 Task: Design dashboard page for real time insights into inventory levels.
Action: Mouse moved to (316, 58)
Screenshot: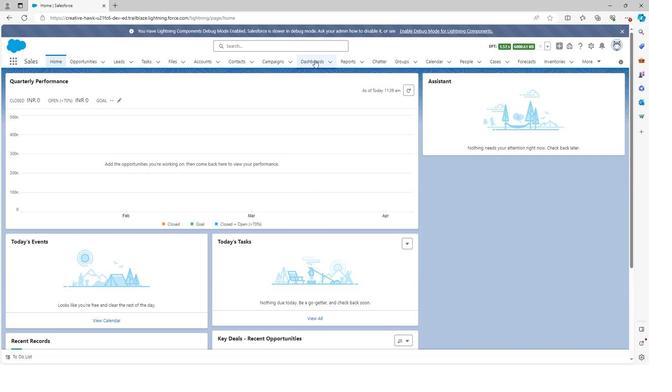 
Action: Mouse pressed left at (316, 58)
Screenshot: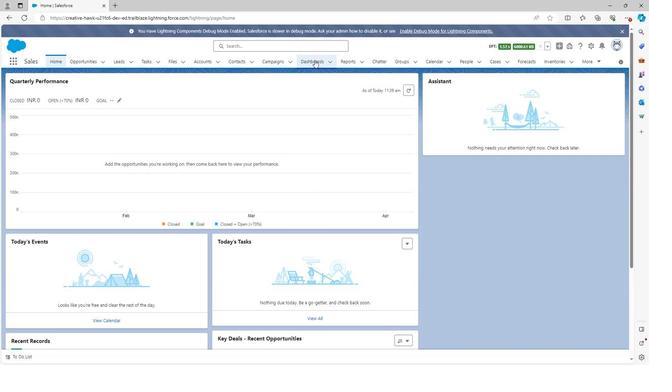 
Action: Mouse moved to (592, 85)
Screenshot: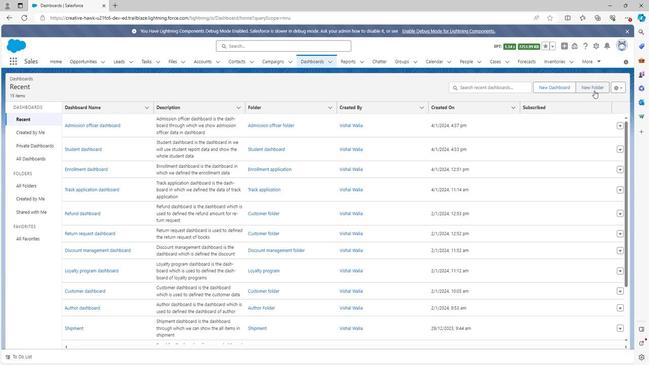 
Action: Mouse pressed left at (592, 85)
Screenshot: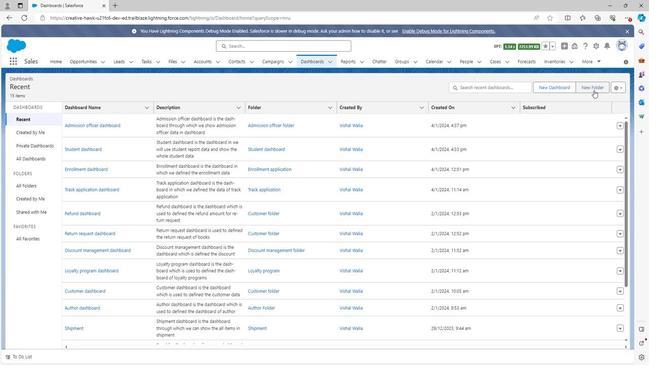 
Action: Mouse moved to (329, 162)
Screenshot: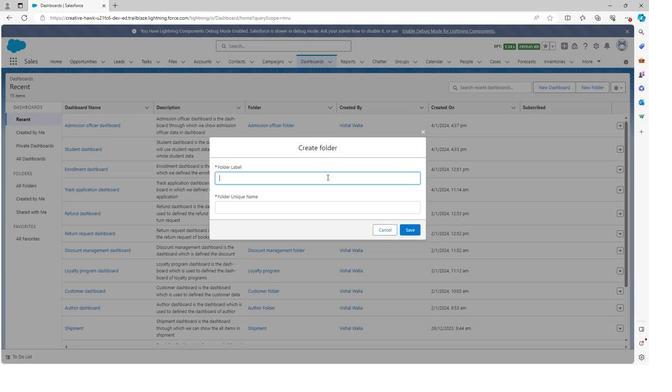 
Action: Key pressed <Key.shift>
Screenshot: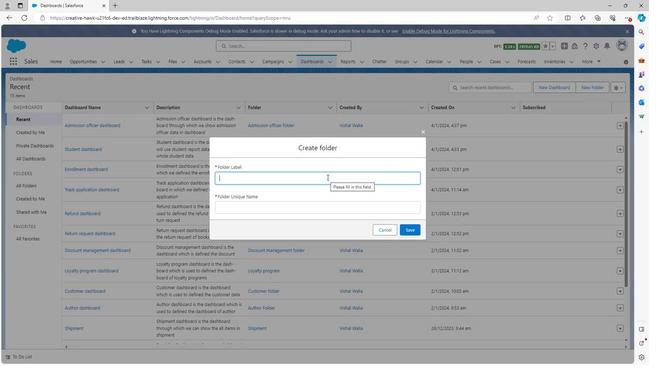 
Action: Mouse moved to (329, 161)
Screenshot: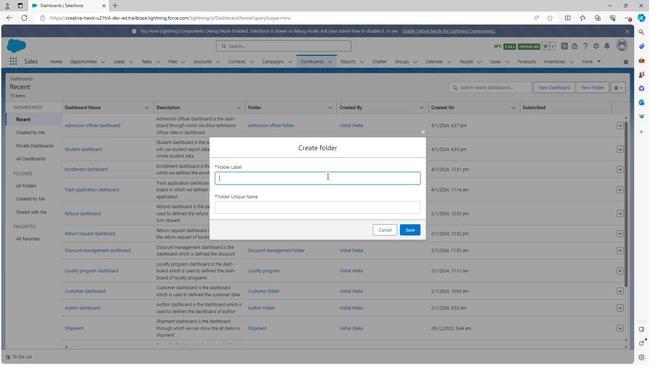 
Action: Key pressed <Key.shift><Key.shift>Invento
Screenshot: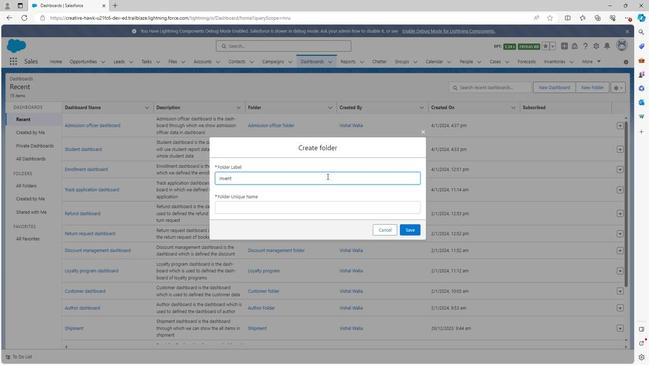 
Action: Mouse moved to (329, 161)
Screenshot: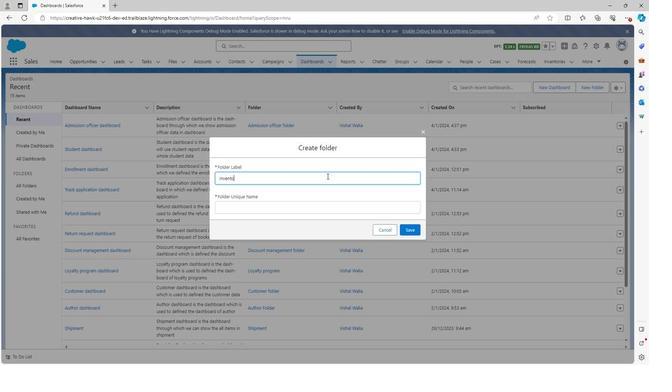 
Action: Key pressed ry<Key.space><Key.left><Key.left><Key.left><Key.left><Key.left><Key.left><Key.left><Key.left><Key.left><Key.left><Key.left><Key.left><Key.left><Key.shift>Retail<Key.space><Key.right><Key.right><Key.right><Key.right><Key.right><Key.right><Key.right><Key.right><Key.right><Key.right><Key.right><Key.right><Key.right><Key.right><Key.space>dashboard
Screenshot: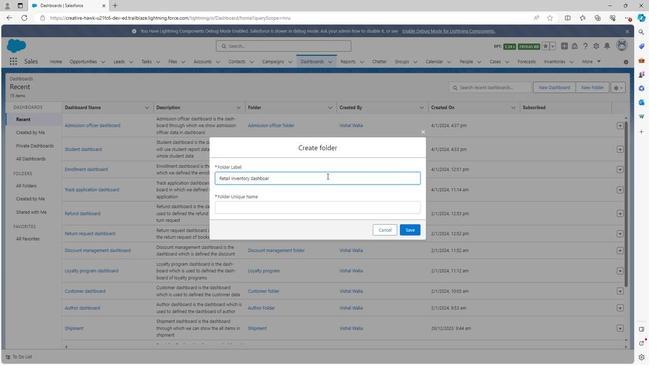 
Action: Mouse moved to (281, 176)
Screenshot: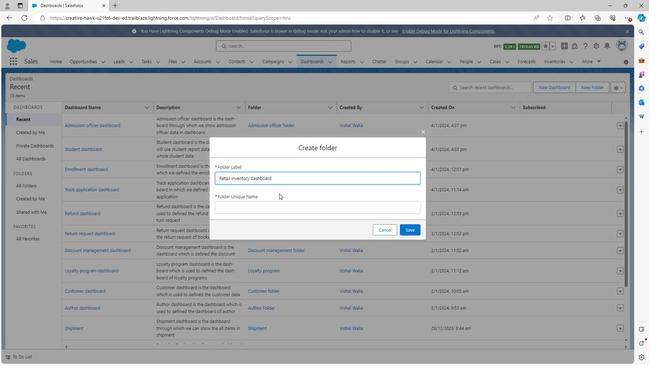 
Action: Mouse pressed left at (281, 176)
Screenshot: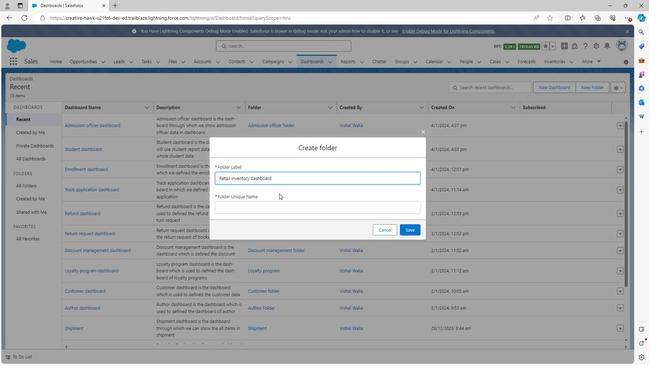 
Action: Mouse moved to (409, 208)
Screenshot: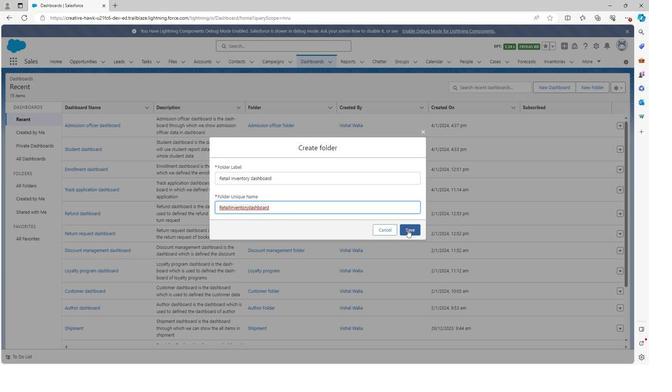 
Action: Mouse pressed left at (409, 208)
Screenshot: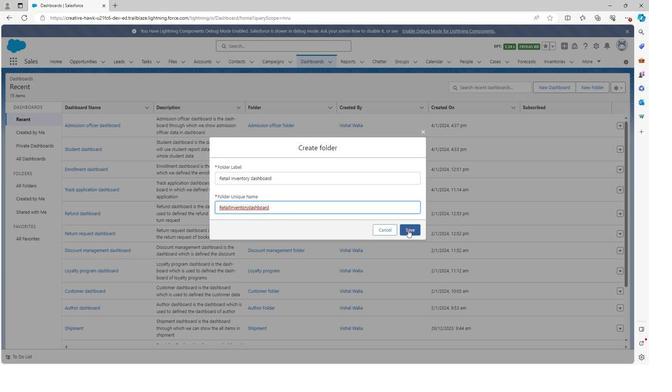 
Action: Mouse moved to (531, 84)
Screenshot: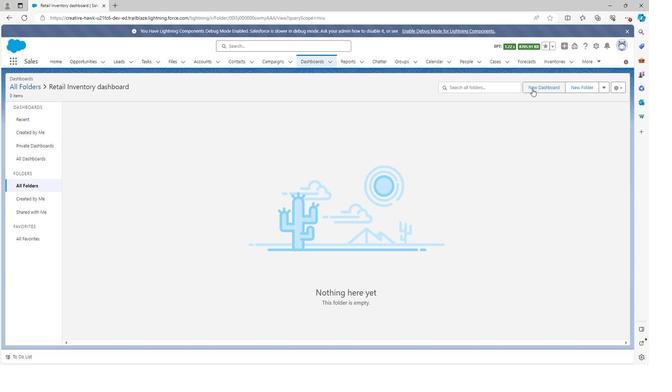
Action: Mouse pressed left at (531, 84)
Screenshot: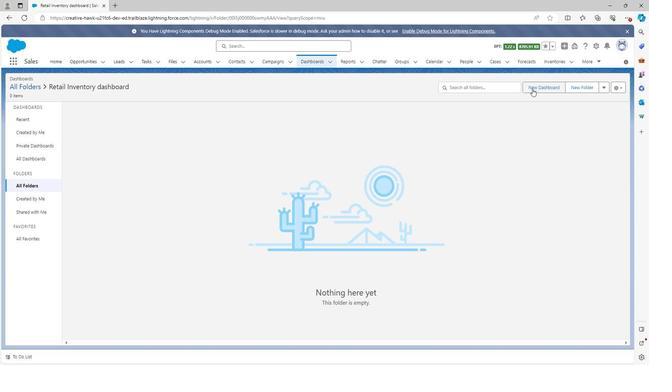 
Action: Mouse moved to (276, 163)
Screenshot: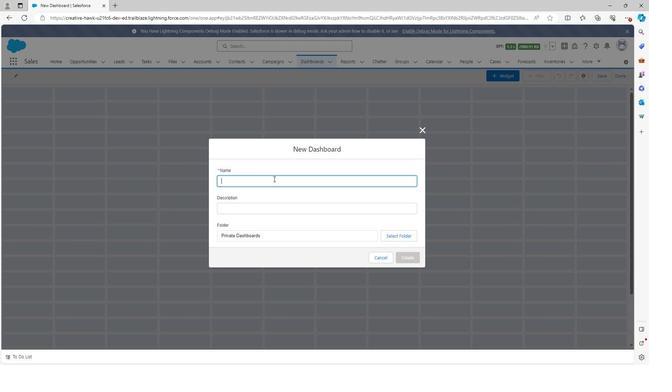 
Action: Key pressed <Key.shift>
Screenshot: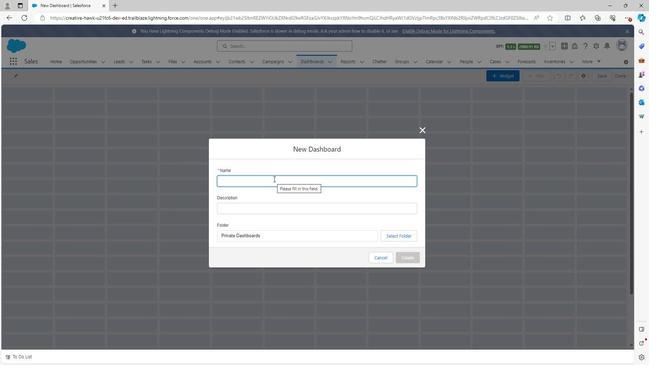 
Action: Mouse moved to (276, 162)
Screenshot: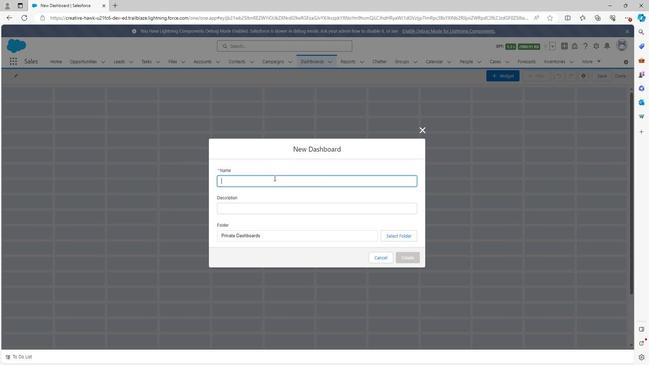 
Action: Key pressed RRe
Screenshot: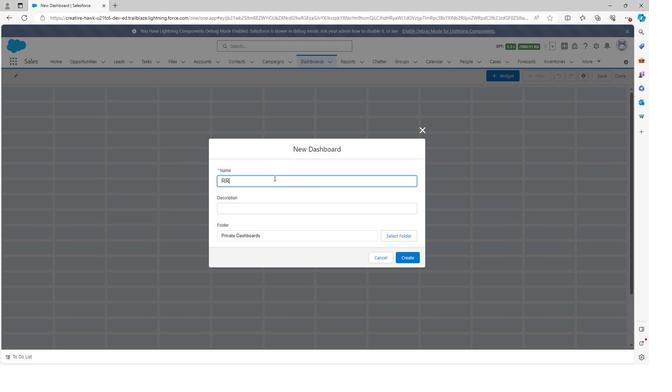 
Action: Mouse moved to (276, 161)
Screenshot: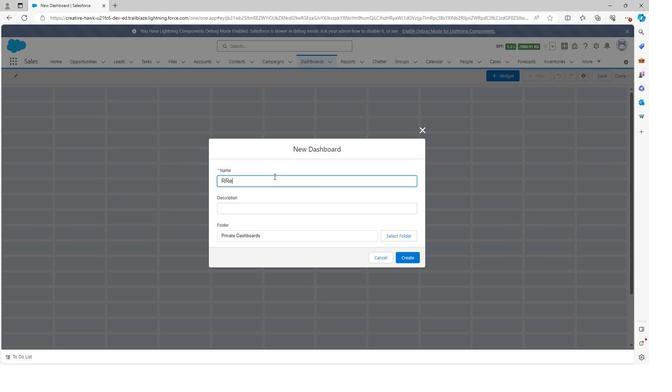 
Action: Key pressed <Key.backspace>
Screenshot: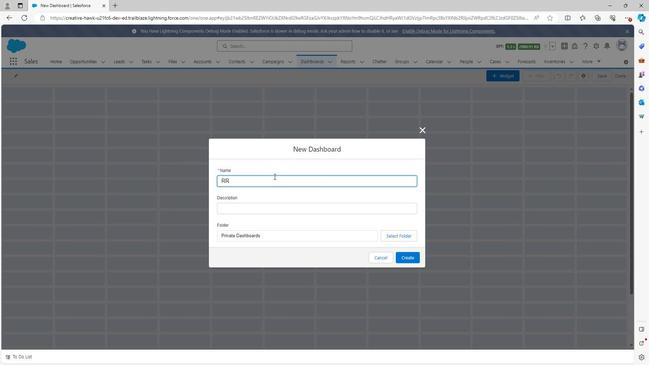 
Action: Mouse moved to (276, 161)
Screenshot: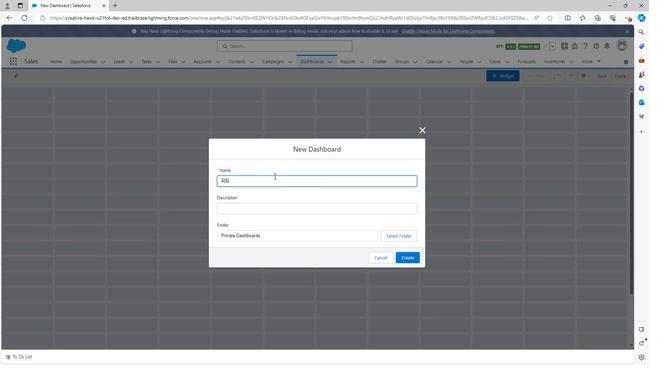 
Action: Key pressed <Key.backspace>e
Screenshot: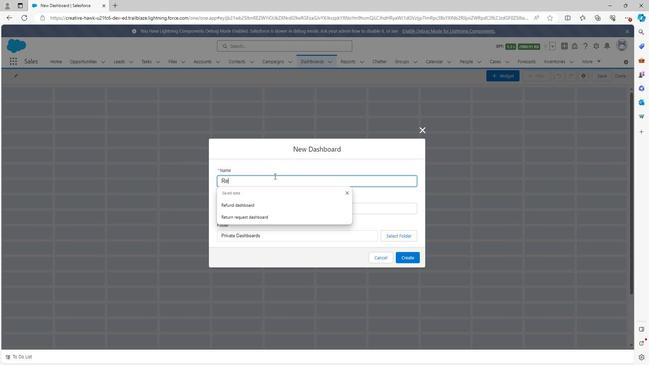 
Action: Mouse moved to (276, 161)
Screenshot: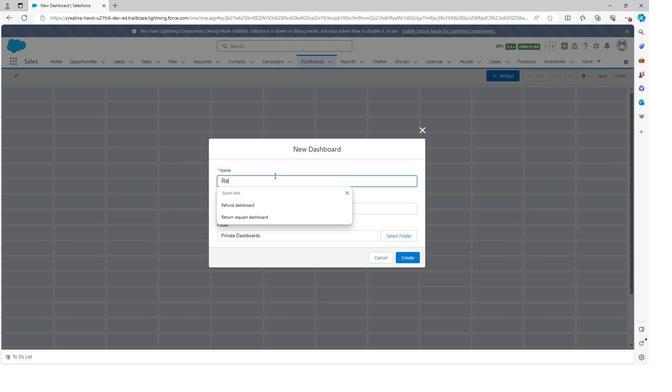 
Action: Key pressed tai
Screenshot: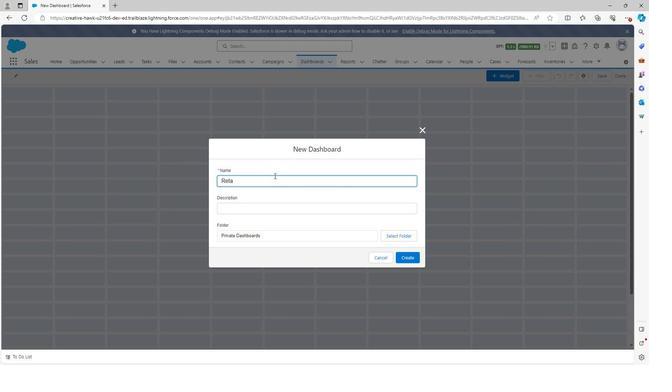 
Action: Mouse moved to (276, 160)
Screenshot: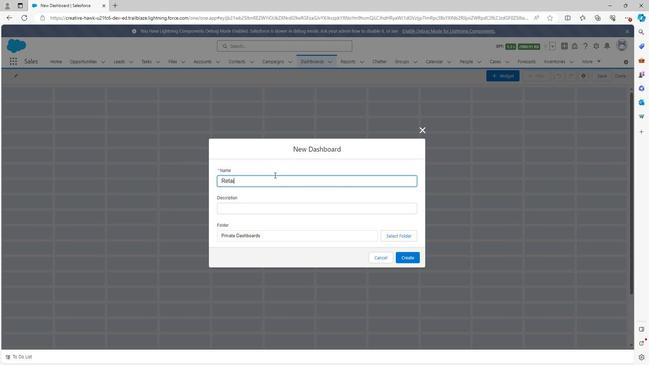 
Action: Key pressed l<Key.space>inventory<Key.space>das
Screenshot: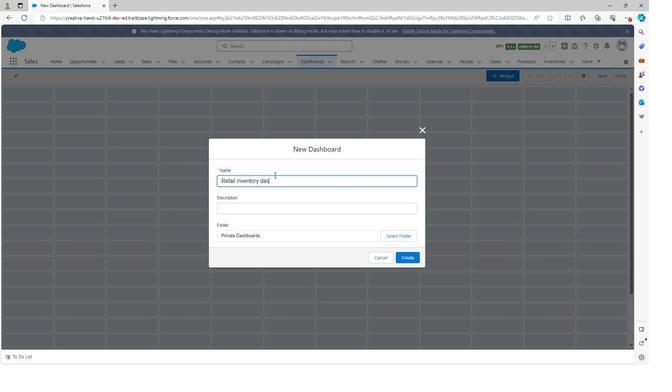 
Action: Mouse moved to (276, 160)
Screenshot: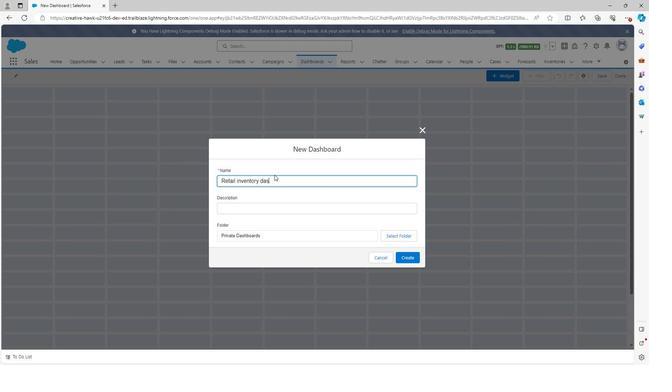 
Action: Key pressed hb
Screenshot: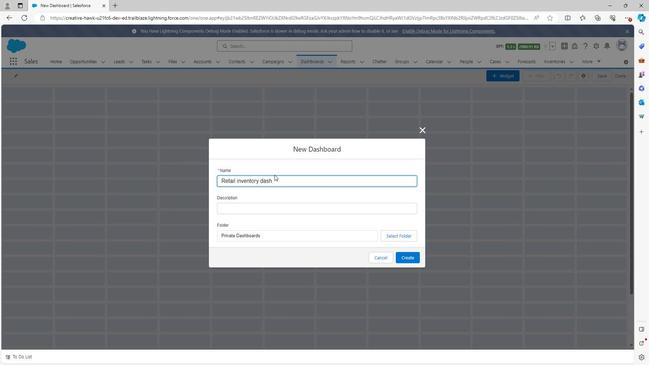 
Action: Mouse moved to (276, 159)
Screenshot: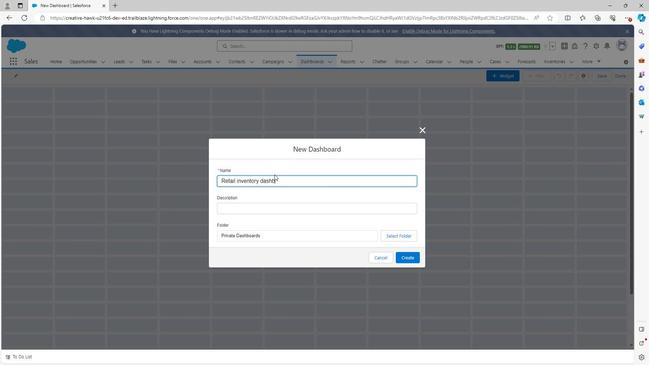 
Action: Key pressed oard
Screenshot: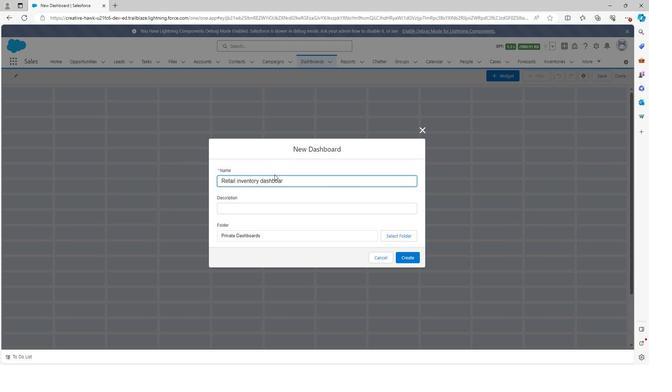 
Action: Mouse moved to (273, 175)
Screenshot: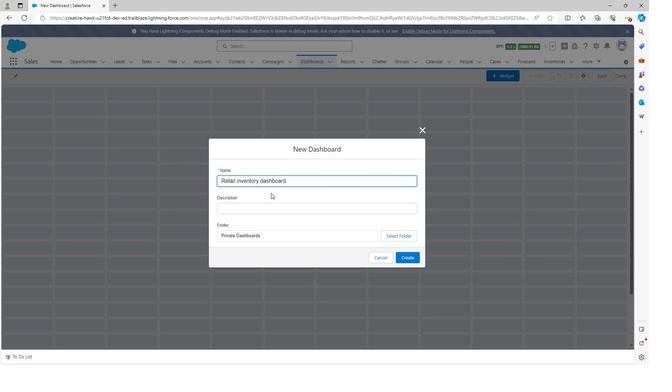 
Action: Mouse pressed left at (273, 175)
Screenshot: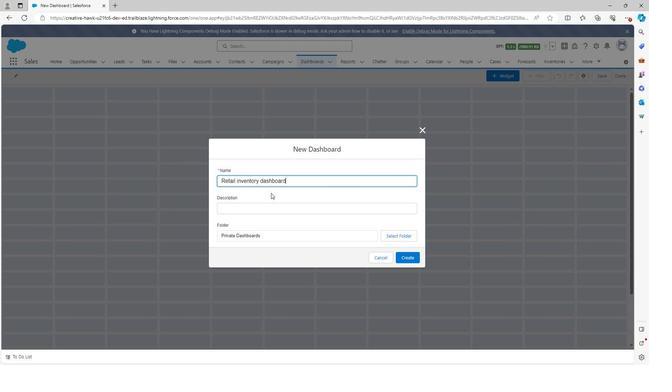 
Action: Mouse moved to (269, 186)
Screenshot: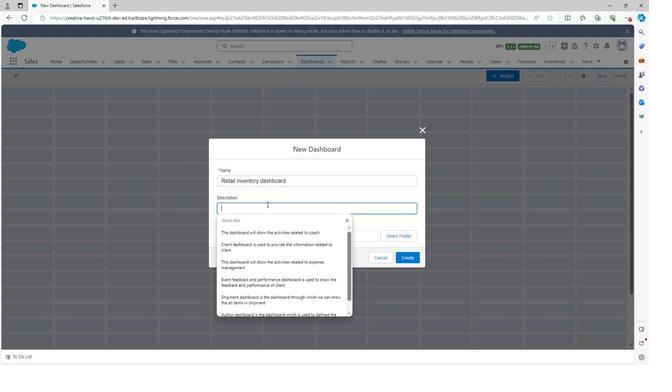 
Action: Key pressed <Key.shift><Key.shift>Re
Screenshot: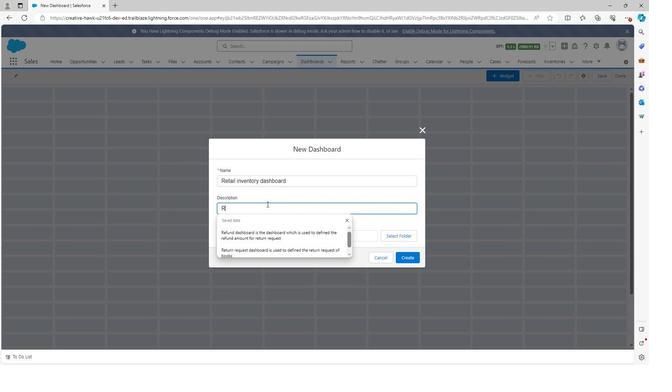 
Action: Mouse moved to (269, 184)
Screenshot: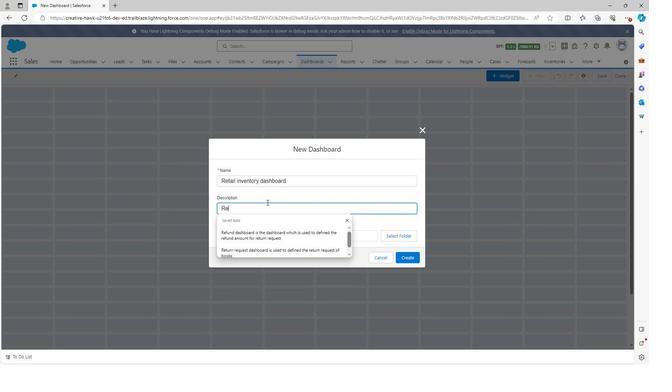 
Action: Key pressed tail<Key.space>inventory<Key.space>dashboard<Key.space>is<Key.space>the<Key.space>dashboard<Key.space>through<Key.space>which<Key.space>we<Key.space>can<Key.space>show<Key.space>all<Key.space>the<Key.space>inventory<Key.space>data<Key.space>on<Key.space>dashboarf<Key.space>in<Key.space>customer<Key.space>
Screenshot: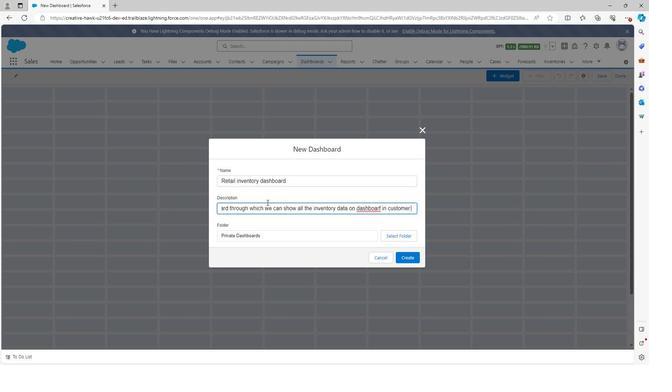 
Action: Mouse moved to (382, 189)
Screenshot: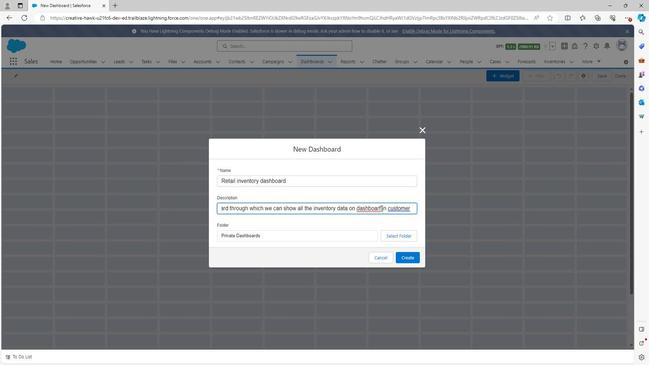 
Action: Mouse pressed left at (382, 189)
Screenshot: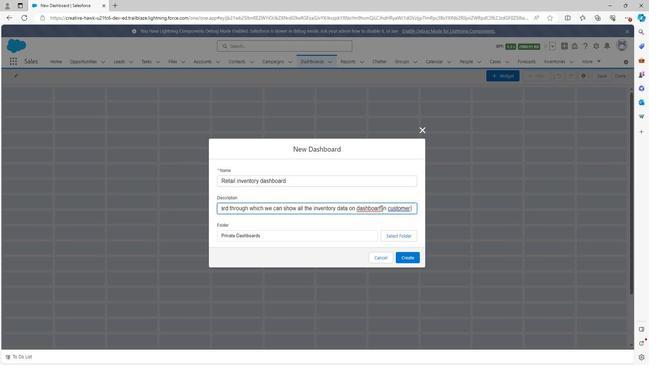 
Action: Mouse moved to (377, 212)
Screenshot: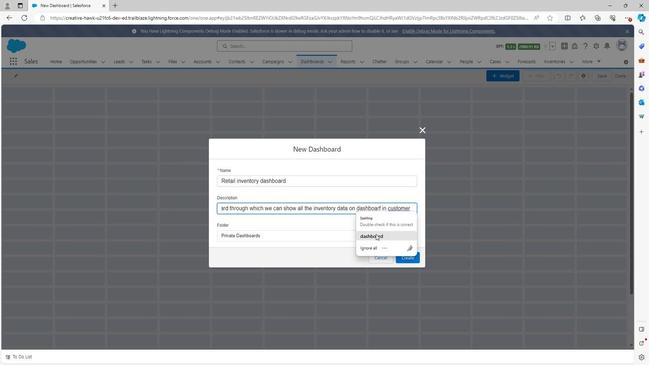
Action: Key pressed <Key.backspace>
Screenshot: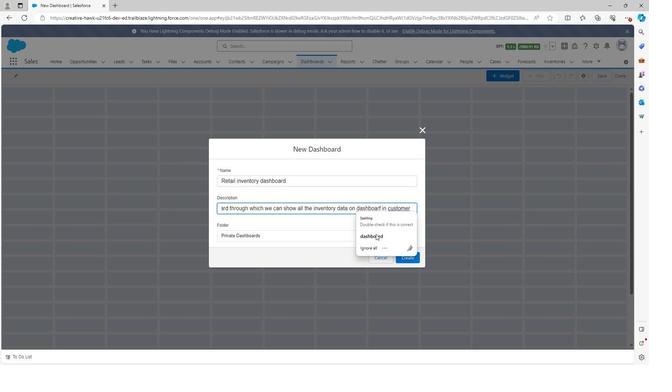 
Action: Mouse moved to (375, 209)
Screenshot: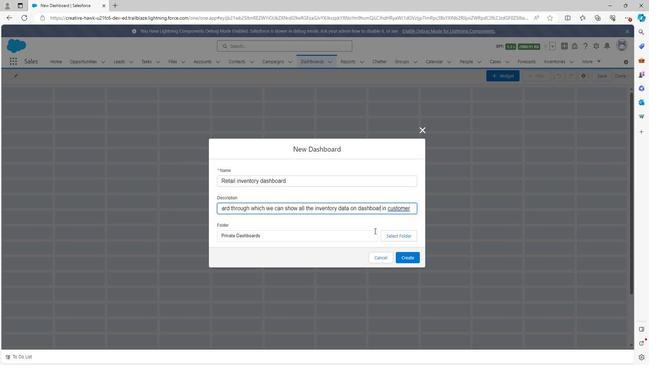
Action: Key pressed d
Screenshot: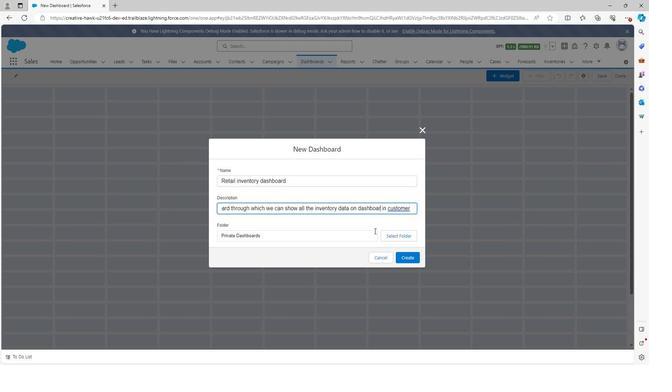 
Action: Mouse moved to (411, 189)
Screenshot: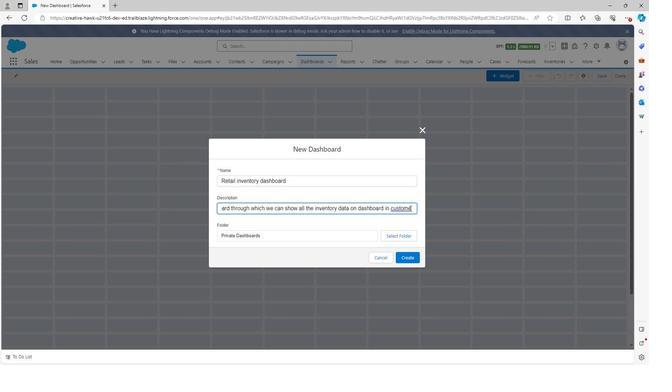 
Action: Mouse pressed left at (411, 189)
Screenshot: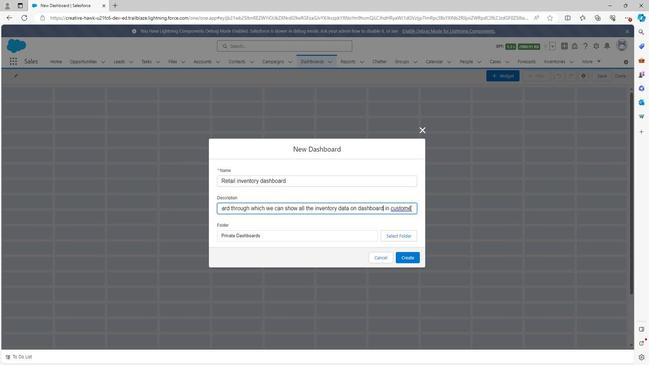 
Action: Mouse moved to (413, 208)
Screenshot: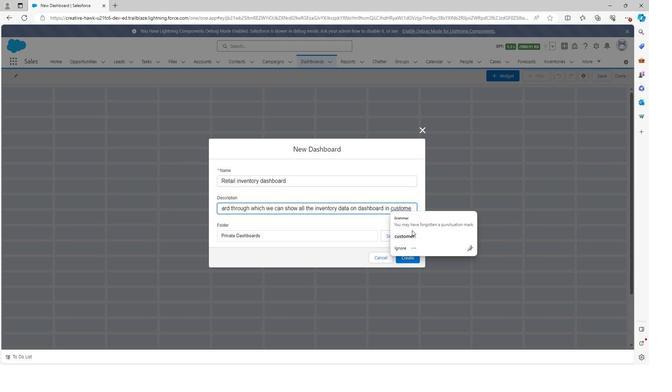 
Action: Key pressed r
Screenshot: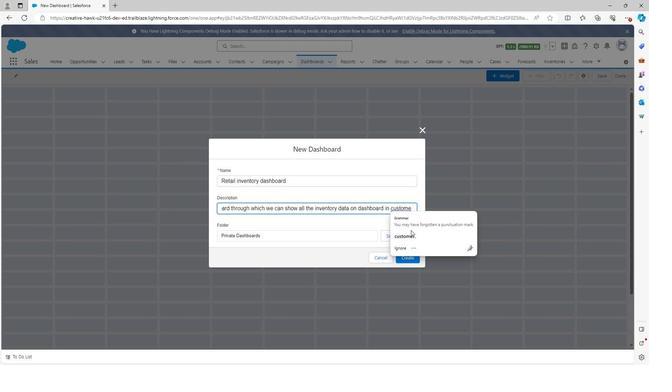 
Action: Mouse moved to (408, 206)
Screenshot: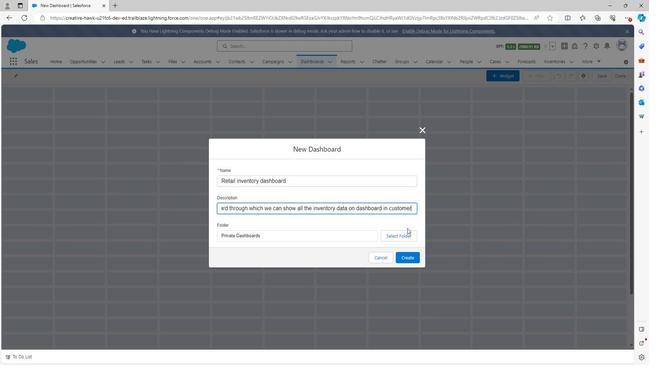 
Action: Key pressed <Key.space>re
Screenshot: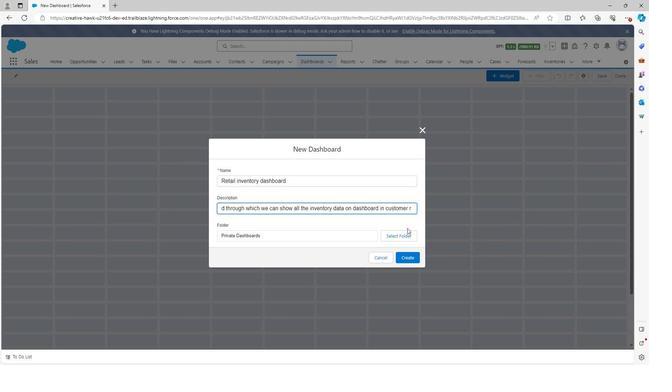 
Action: Mouse moved to (407, 206)
Screenshot: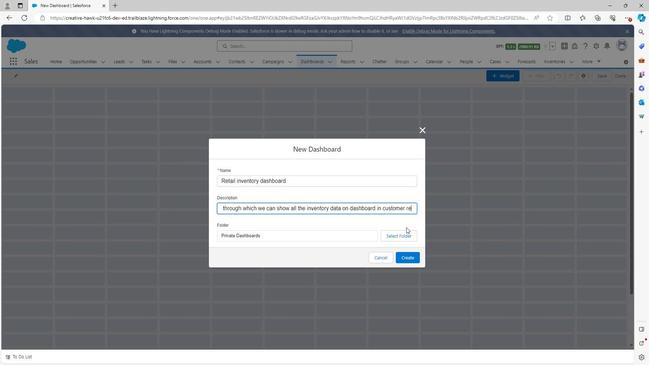 
Action: Key pressed tail<Key.space>m
Screenshot: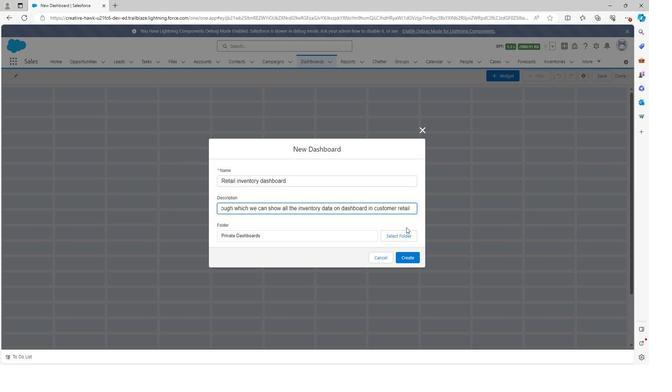 
Action: Mouse moved to (406, 205)
Screenshot: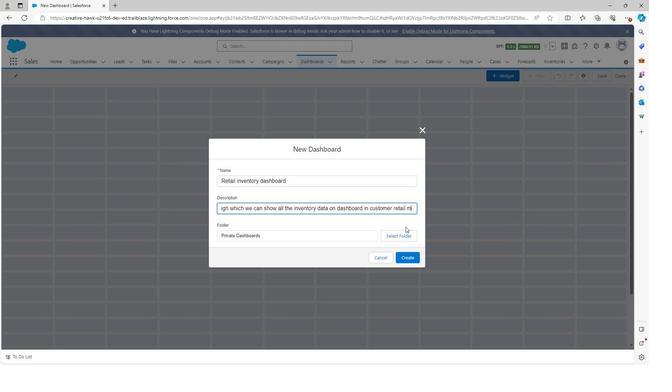
Action: Key pressed anagement
Screenshot: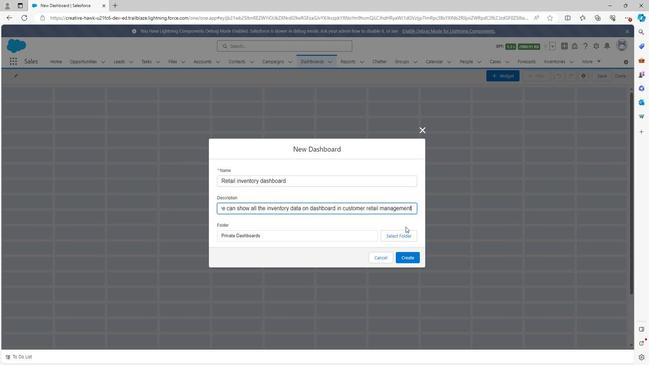 
Action: Mouse moved to (395, 214)
Screenshot: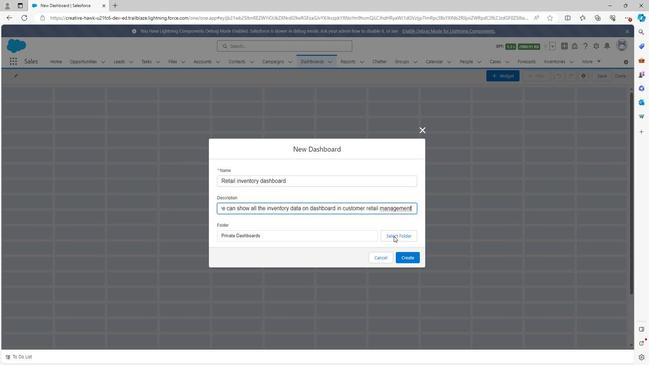 
Action: Mouse pressed left at (395, 214)
Screenshot: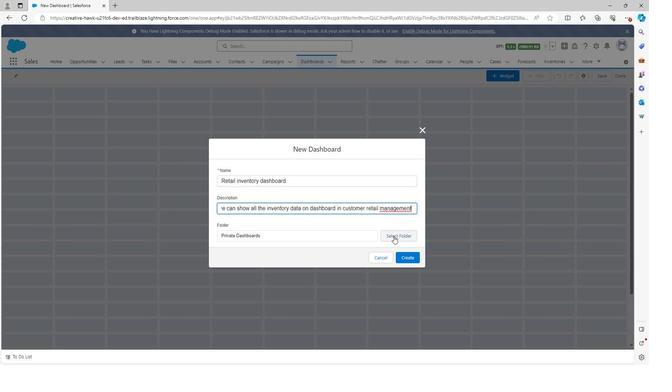 
Action: Mouse moved to (387, 207)
Screenshot: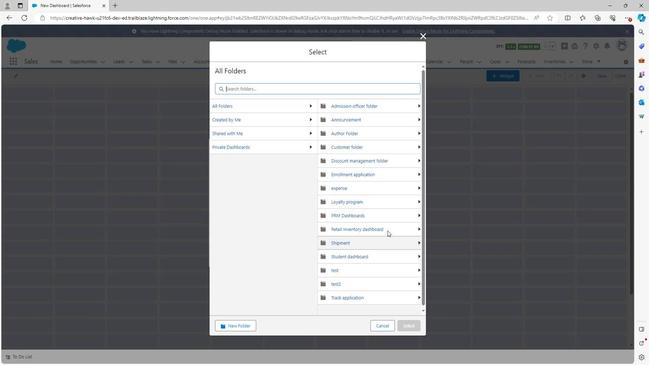
Action: Mouse scrolled (387, 207) with delta (0, 0)
Screenshot: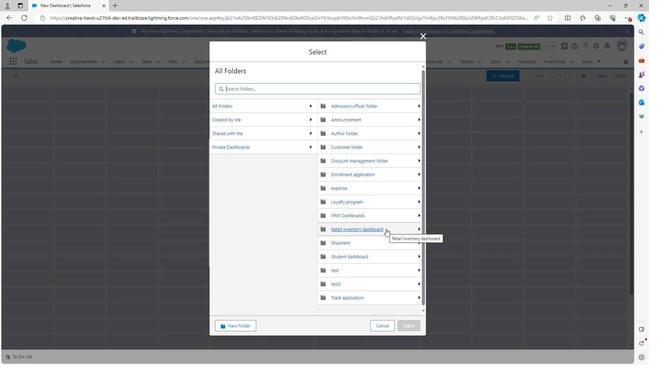 
Action: Mouse scrolled (387, 207) with delta (0, 0)
Screenshot: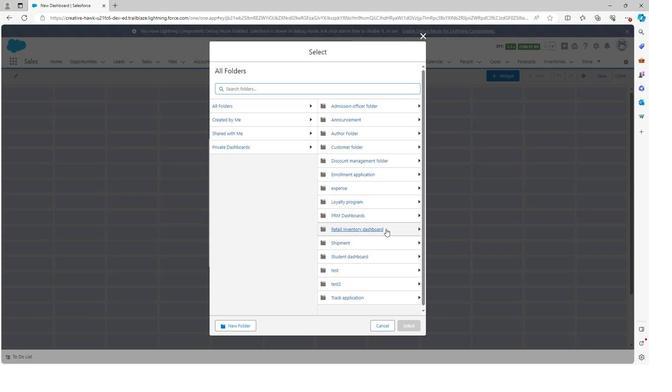 
Action: Mouse scrolled (387, 207) with delta (0, 0)
Screenshot: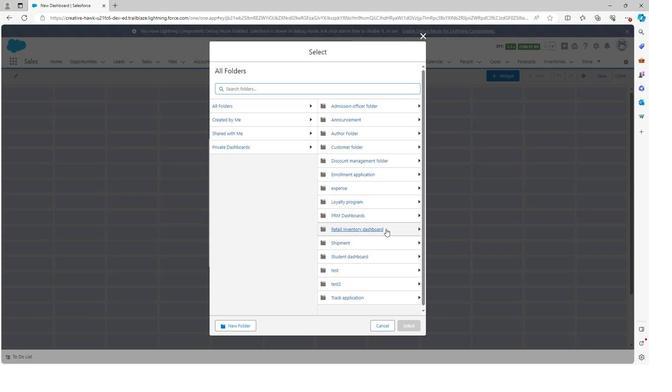 
Action: Mouse scrolled (387, 207) with delta (0, 0)
Screenshot: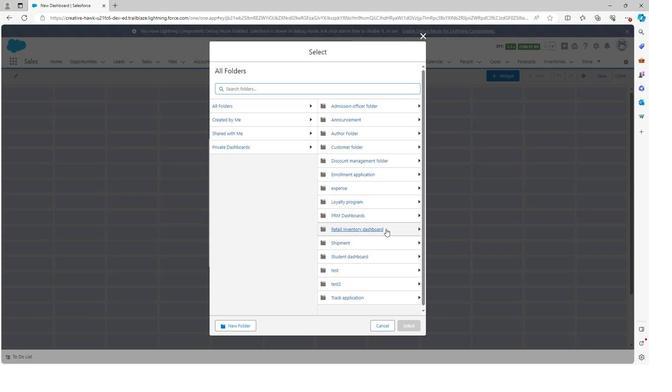 
Action: Mouse moved to (288, 95)
Screenshot: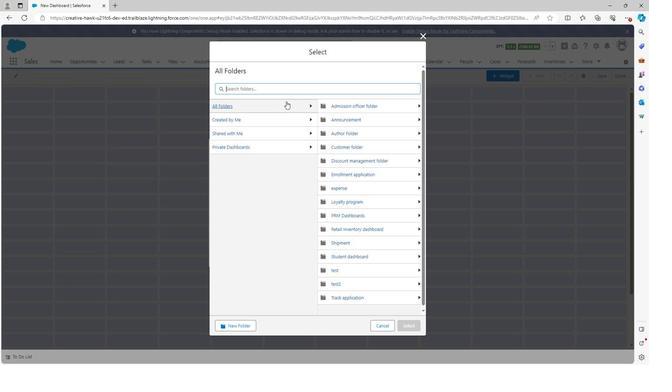
Action: Mouse pressed left at (288, 95)
Screenshot: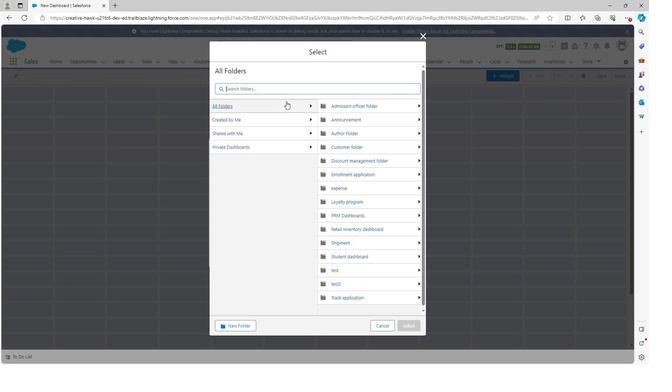 
Action: Mouse moved to (352, 183)
Screenshot: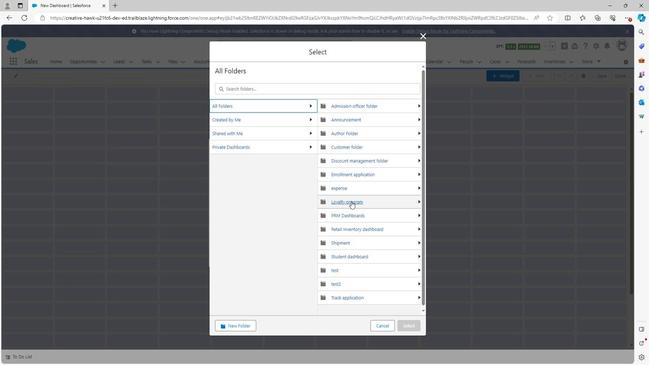
Action: Mouse scrolled (352, 183) with delta (0, 0)
Screenshot: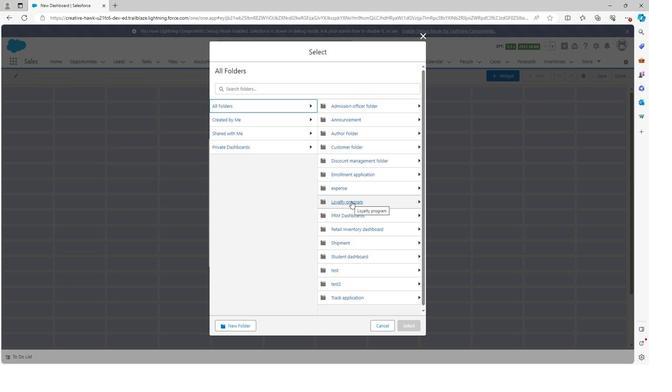 
Action: Mouse scrolled (352, 183) with delta (0, 0)
Screenshot: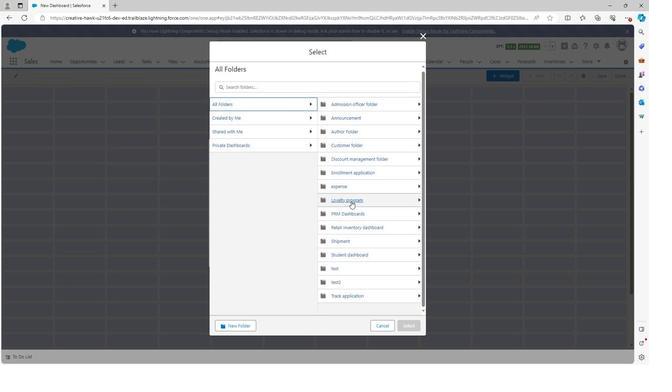 
Action: Mouse moved to (346, 111)
Screenshot: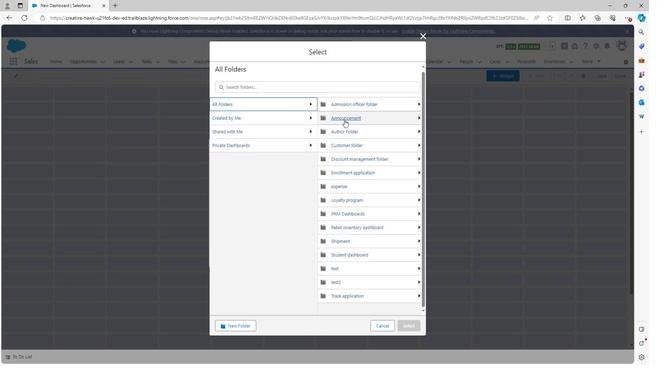 
Action: Mouse scrolled (346, 112) with delta (0, 0)
Screenshot: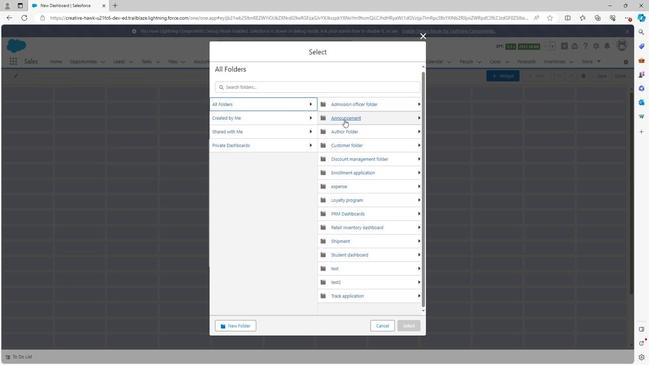 
Action: Mouse scrolled (346, 112) with delta (0, 0)
Screenshot: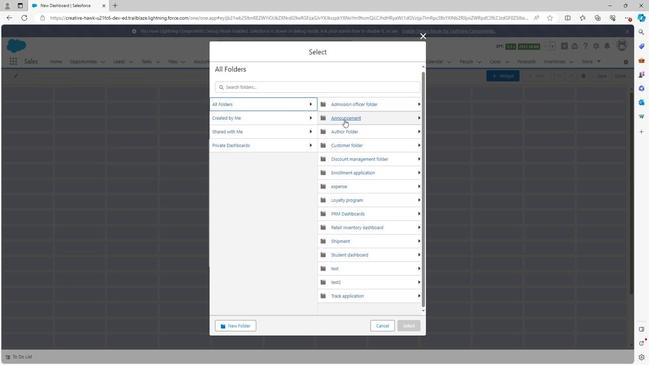 
Action: Mouse scrolled (346, 112) with delta (0, 0)
Screenshot: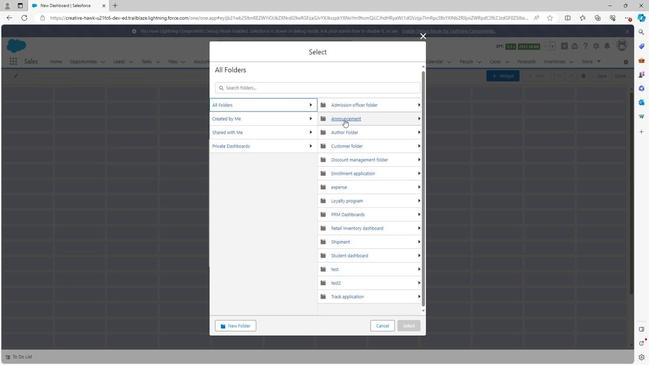 
Action: Mouse scrolled (346, 112) with delta (0, 0)
Screenshot: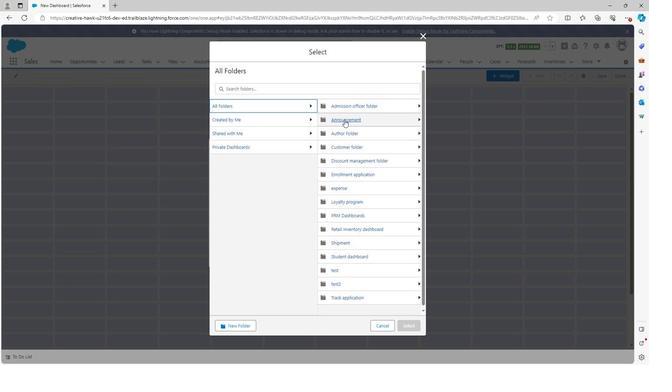 
Action: Mouse moved to (293, 85)
Screenshot: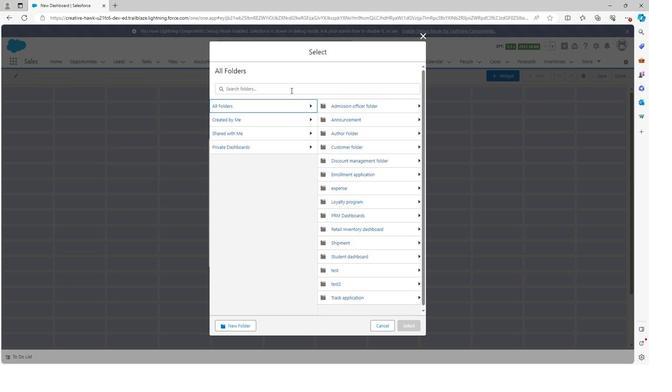
Action: Mouse pressed left at (293, 85)
Screenshot: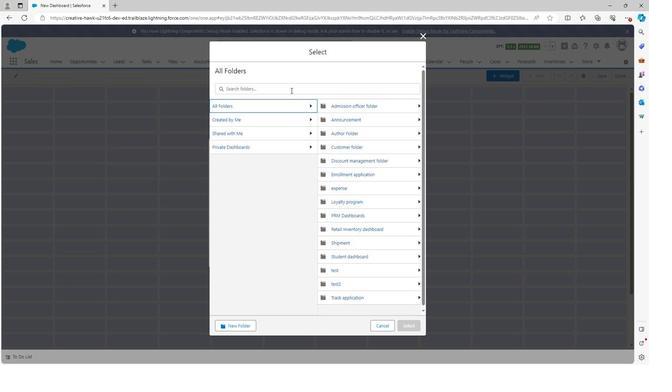 
Action: Mouse moved to (292, 85)
Screenshot: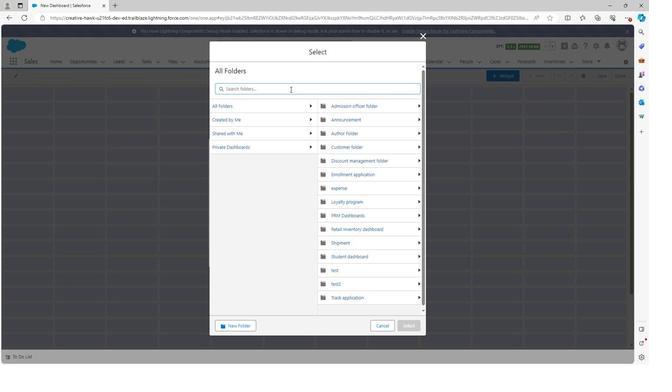 
Action: Key pressed i
Screenshot: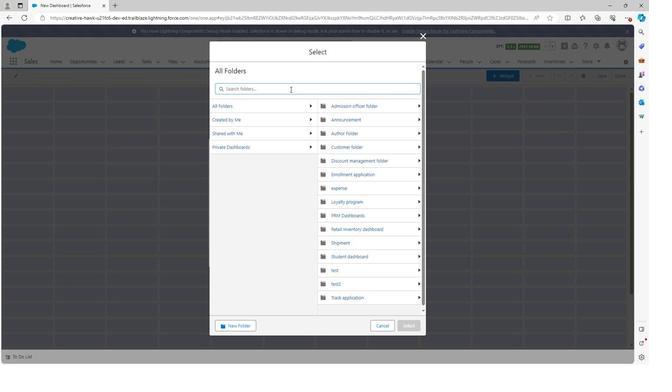 
Action: Mouse moved to (292, 84)
Screenshot: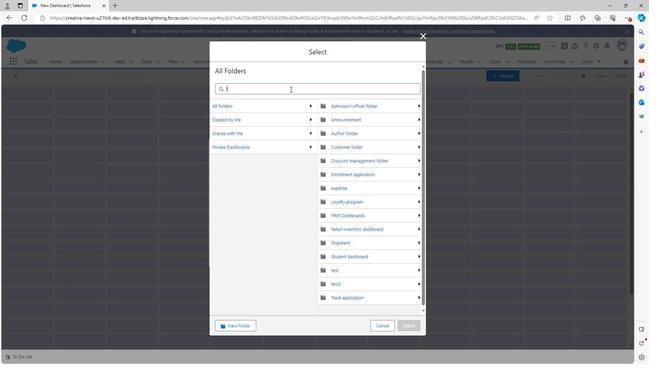 
Action: Key pressed n
Screenshot: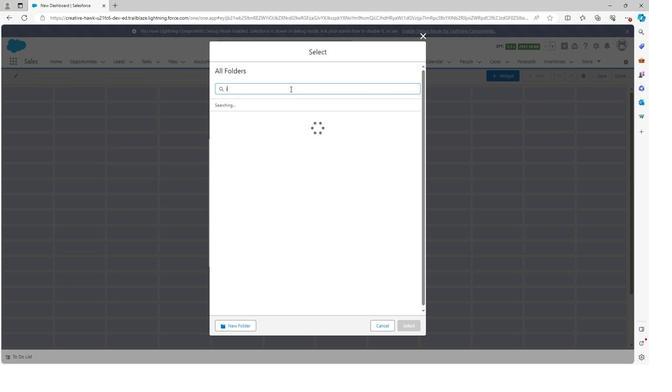 
Action: Mouse moved to (292, 84)
Screenshot: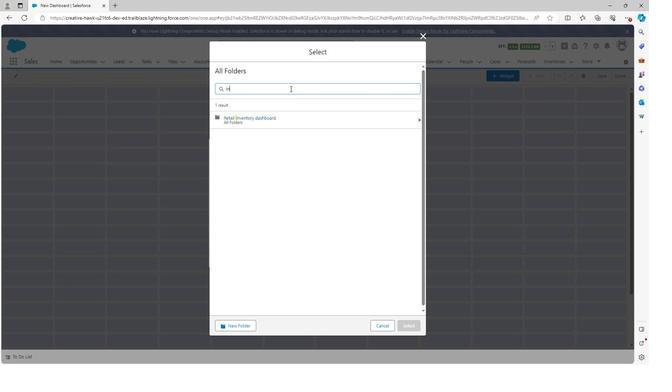
Action: Key pressed v
Screenshot: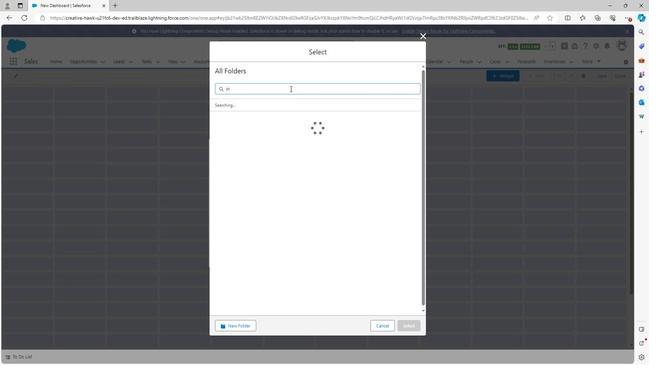
Action: Mouse moved to (274, 84)
Screenshot: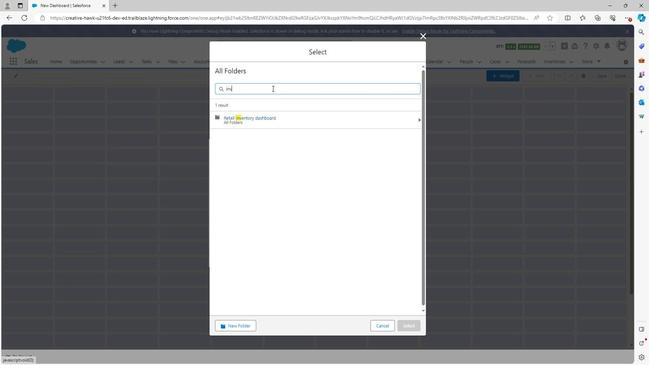 
Action: Mouse pressed left at (274, 84)
Screenshot: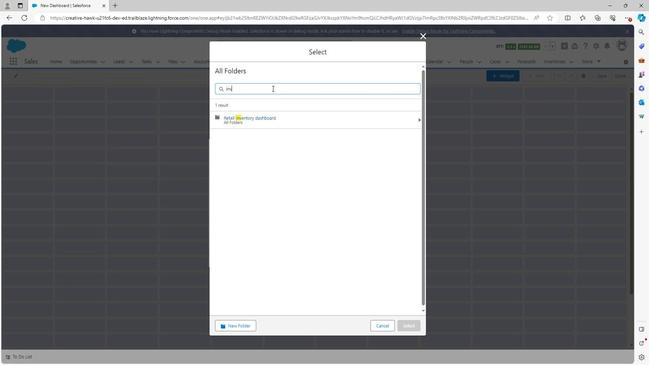 
Action: Mouse moved to (245, 107)
Screenshot: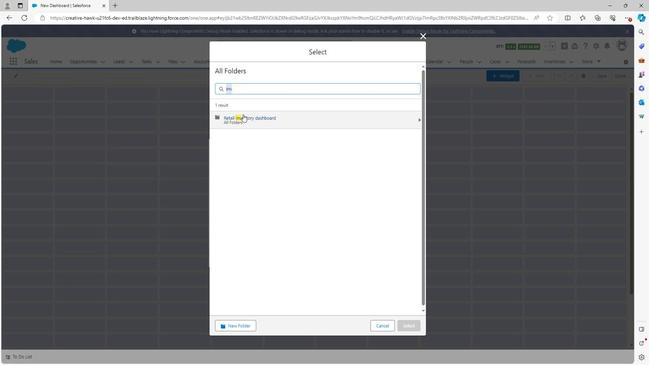 
Action: Mouse pressed left at (245, 107)
Screenshot: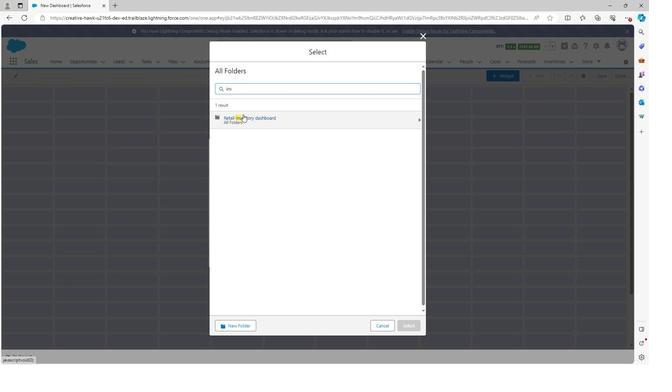 
Action: Mouse moved to (405, 293)
Screenshot: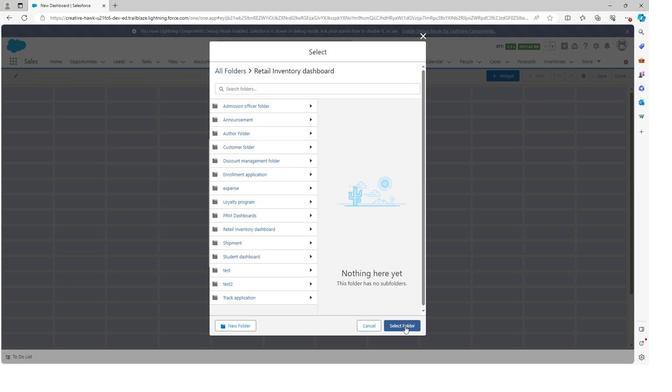 
Action: Mouse pressed left at (405, 293)
Screenshot: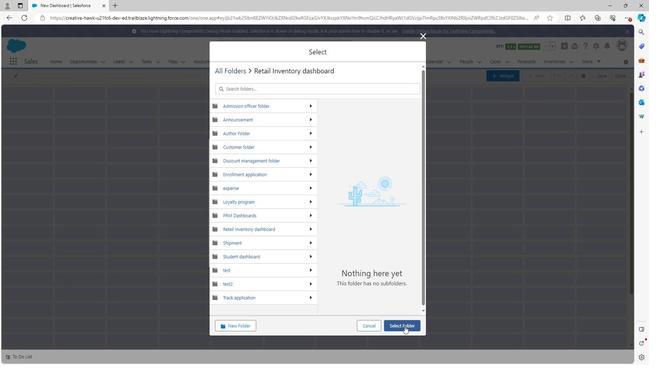 
Action: Mouse moved to (382, 186)
Screenshot: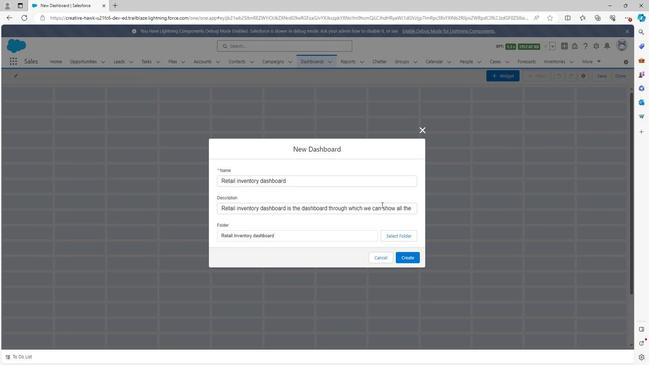 
Action: Mouse pressed left at (382, 186)
Screenshot: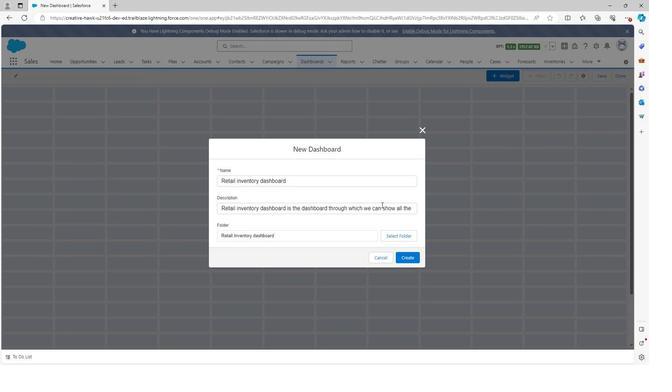 
Action: Mouse moved to (382, 180)
Screenshot: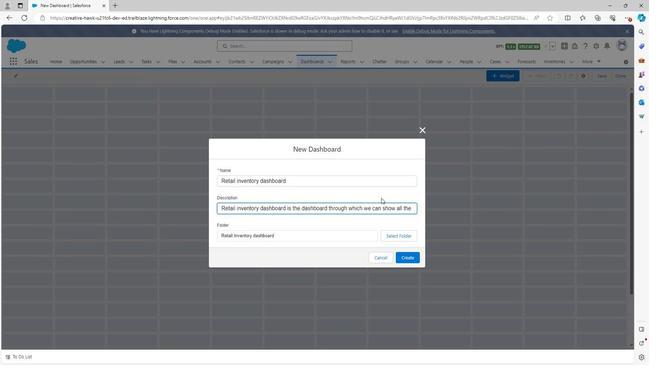 
Action: Key pressed <Key.right><Key.right><Key.right><Key.right><Key.right><Key.right><Key.right><Key.right><Key.right><Key.right><Key.right><Key.right><Key.right><Key.right><Key.right><Key.right><Key.right><Key.right><Key.right><Key.right><Key.right><Key.right><Key.right><Key.right><Key.right><Key.right><Key.right><Key.right><Key.right><Key.right><Key.right><Key.right><Key.right><Key.right><Key.right><Key.right><Key.right><Key.right><Key.right><Key.right><Key.right><Key.right><Key.right><Key.right><Key.right><Key.right><Key.right><Key.right><Key.right><Key.right><Key.right><Key.right><Key.right><Key.right><Key.right><Key.right><Key.right><Key.right><Key.right><Key.right><Key.right><Key.right><Key.right><Key.right><Key.right><Key.right><Key.right><Key.right><Key.right><Key.right><Key.right><Key.right><Key.right><Key.right><Key.right><Key.right><Key.right><Key.right><Key.right><Key.right><Key.right><Key.right><Key.right><Key.right><Key.right><Key.right>
Screenshot: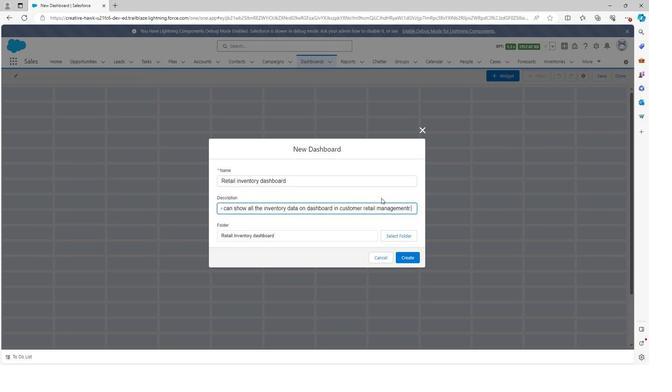 
Action: Mouse moved to (413, 186)
Screenshot: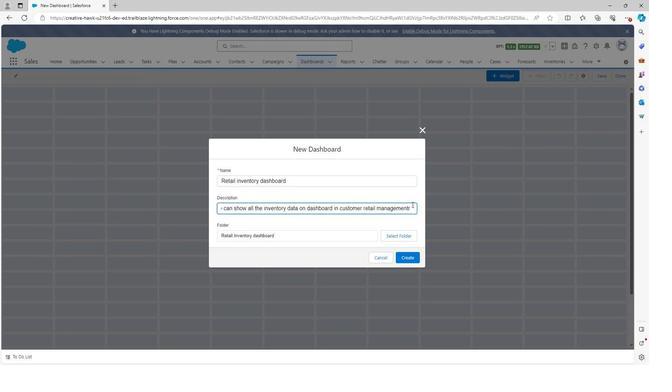 
Action: Key pressed <Key.backspace>
Screenshot: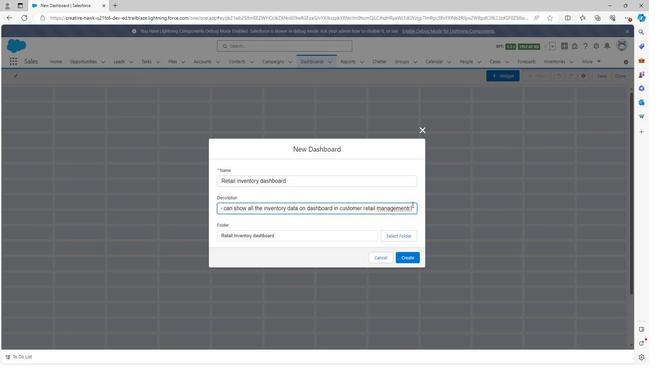 
Action: Mouse moved to (413, 187)
Screenshot: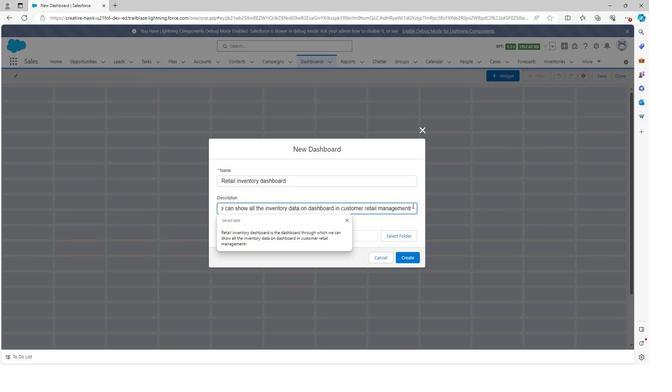 
Action: Key pressed <Key.backspace>
Screenshot: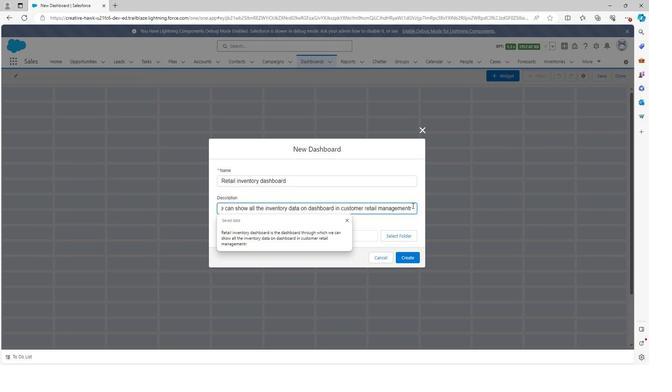 
Action: Mouse moved to (408, 234)
Screenshot: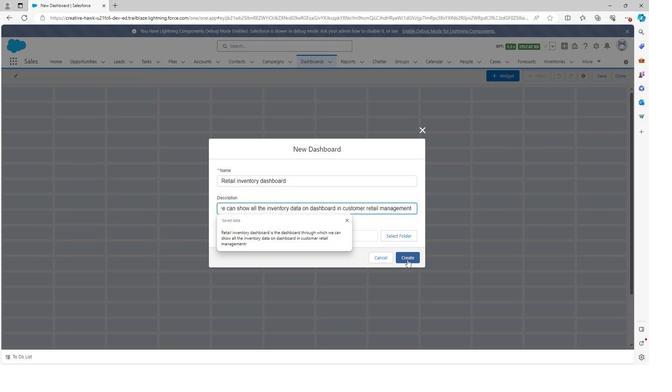 
Action: Mouse pressed left at (408, 234)
Screenshot: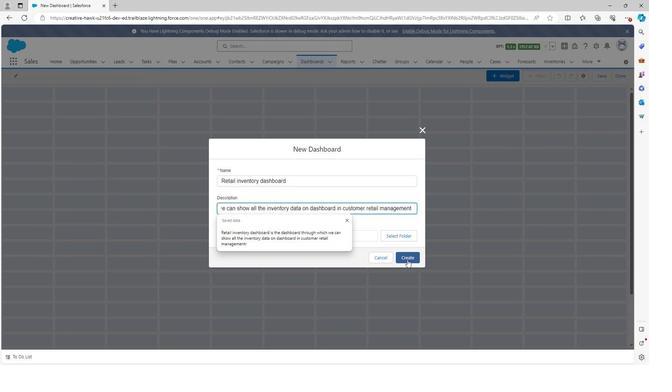 
Action: Mouse moved to (486, 74)
Screenshot: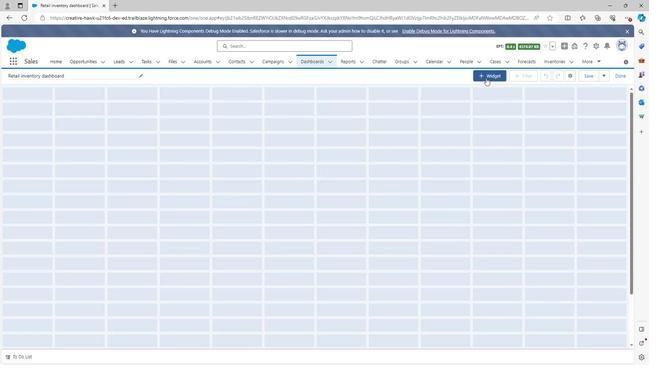 
Action: Mouse pressed left at (486, 74)
Screenshot: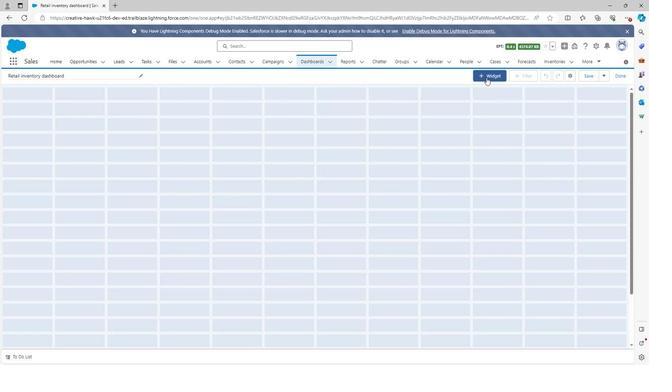 
Action: Mouse moved to (488, 83)
Screenshot: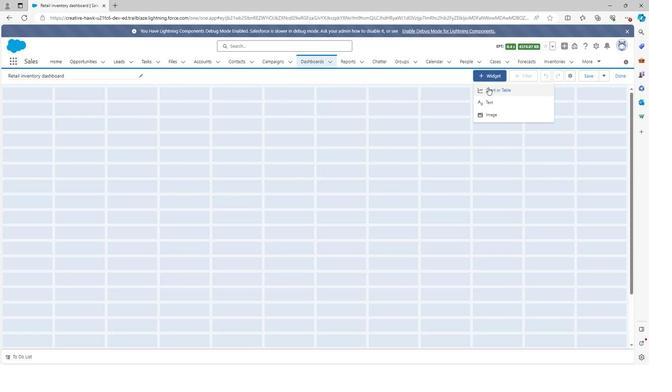 
Action: Mouse pressed left at (488, 83)
Screenshot: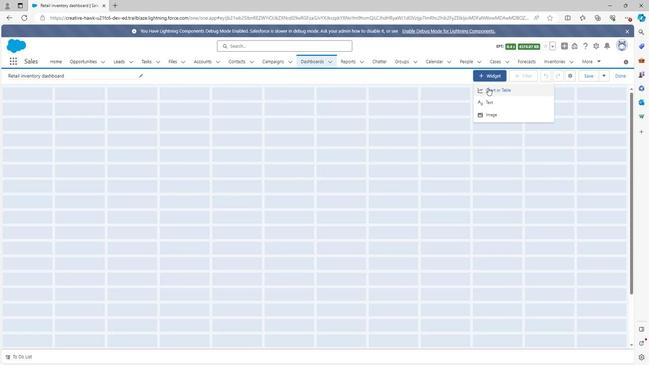 
Action: Mouse moved to (167, 149)
Screenshot: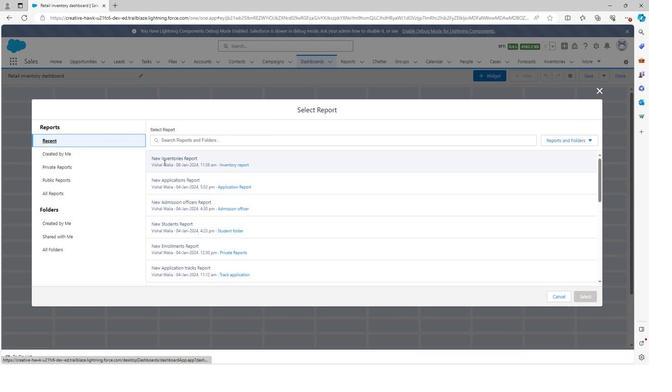 
Action: Mouse pressed left at (167, 149)
Screenshot: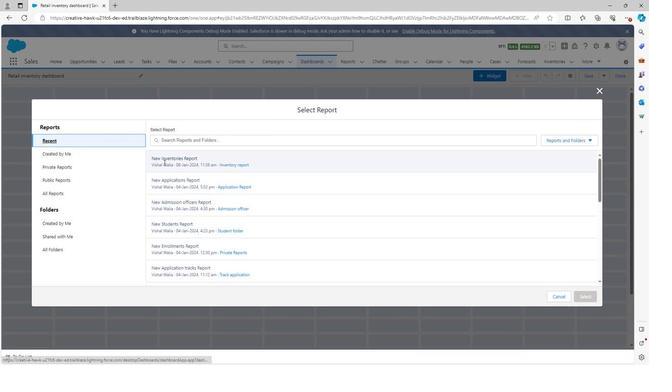 
Action: Mouse moved to (581, 264)
Screenshot: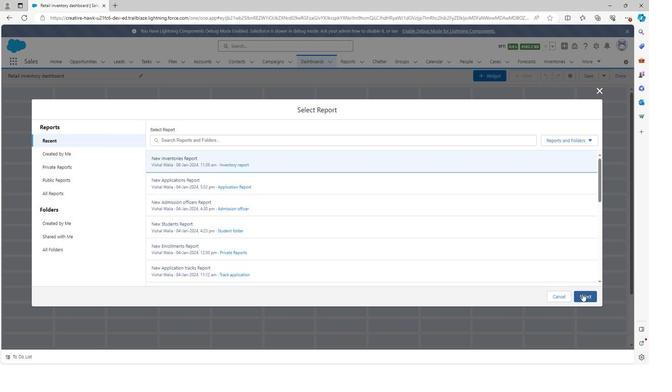 
Action: Mouse pressed left at (581, 264)
Screenshot: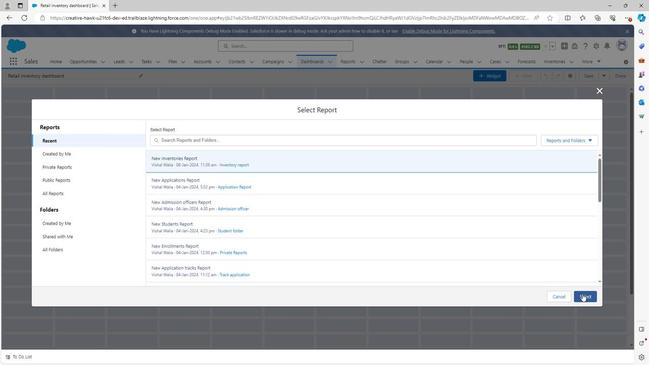 
Action: Mouse moved to (428, 284)
Screenshot: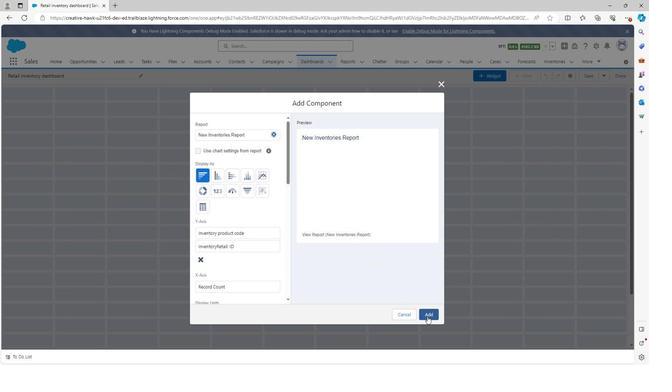 
Action: Mouse pressed left at (428, 284)
Screenshot: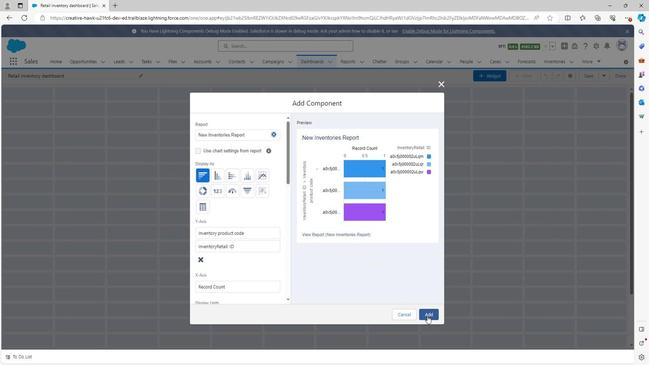 
Action: Mouse moved to (210, 188)
Screenshot: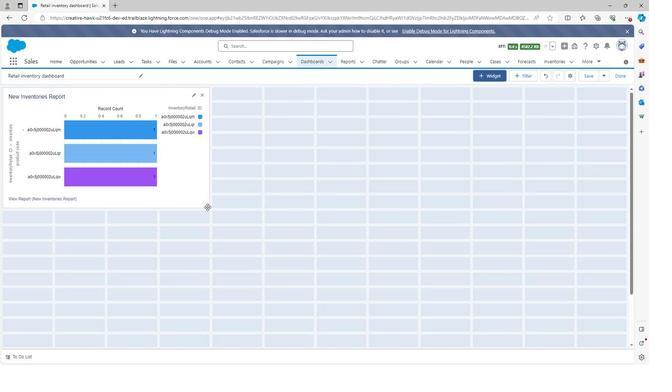 
Action: Mouse pressed left at (210, 188)
Screenshot: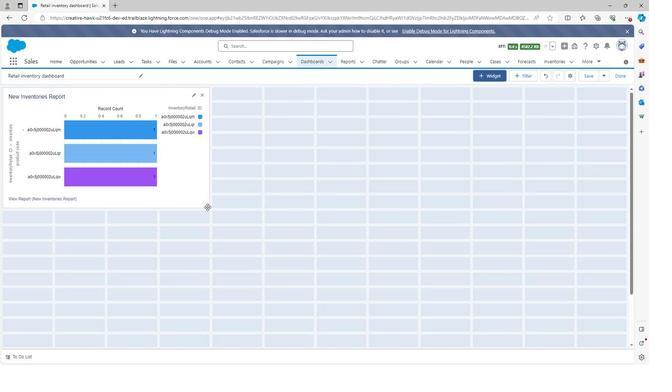 
Action: Mouse moved to (212, 190)
Screenshot: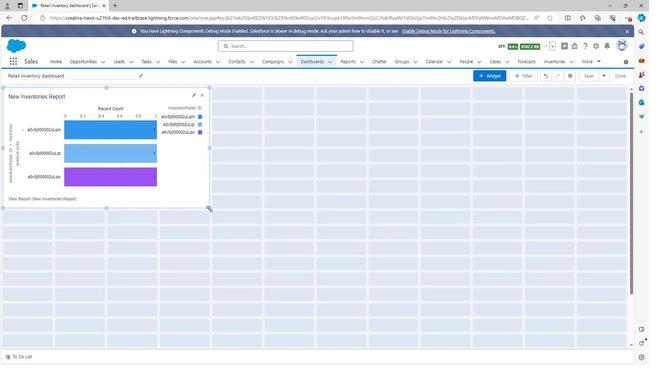 
Action: Mouse pressed left at (212, 190)
Screenshot: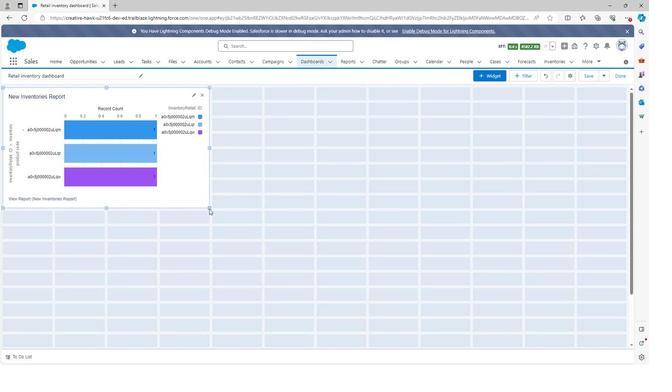 
Action: Mouse moved to (603, 72)
Screenshot: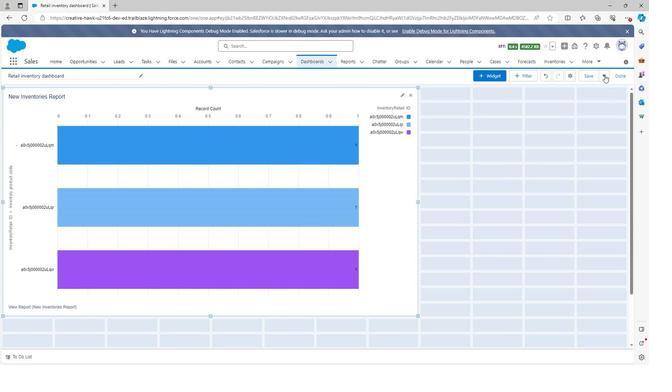 
Action: Mouse pressed left at (603, 72)
Screenshot: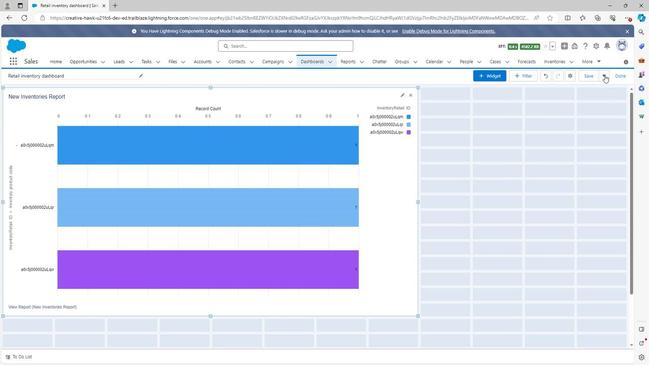 
Action: Mouse moved to (621, 71)
Screenshot: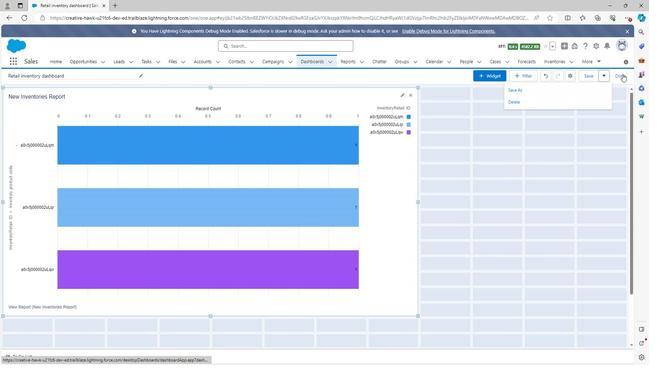 
Action: Mouse pressed left at (621, 71)
Screenshot: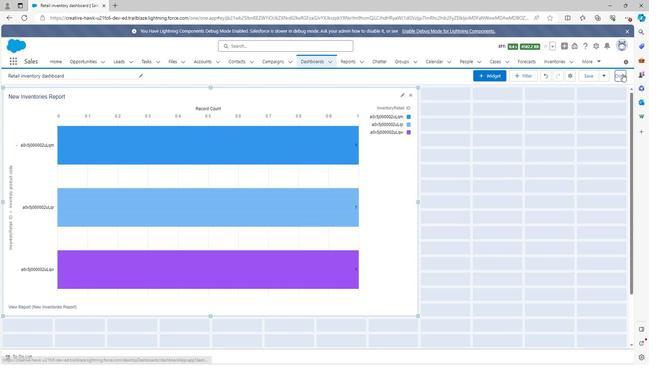 
Action: Mouse moved to (407, 207)
Screenshot: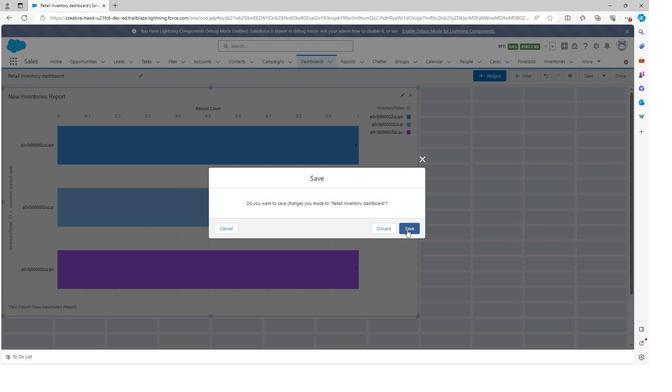 
Action: Mouse pressed left at (407, 207)
Screenshot: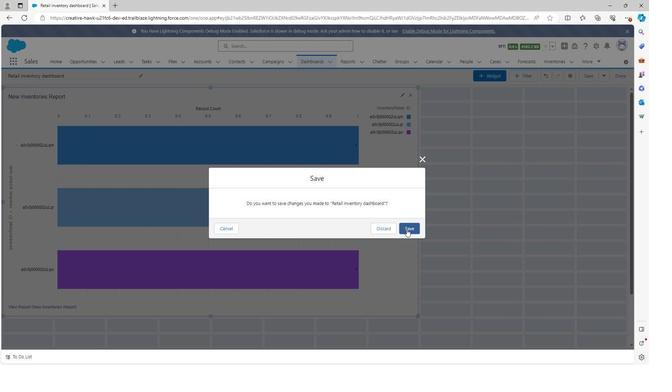 
Action: Mouse moved to (312, 57)
Screenshot: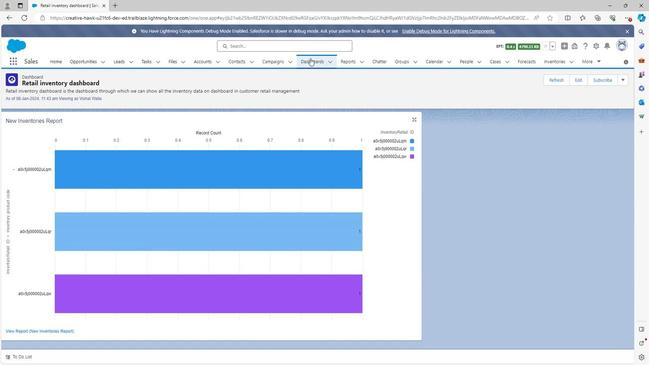 
Action: Mouse pressed left at (312, 57)
Screenshot: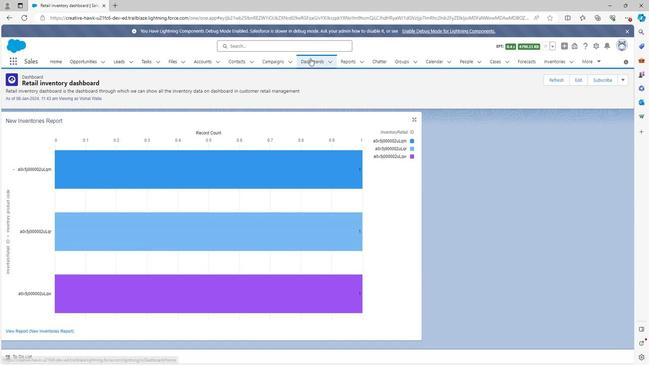 
Action: Mouse moved to (110, 119)
Screenshot: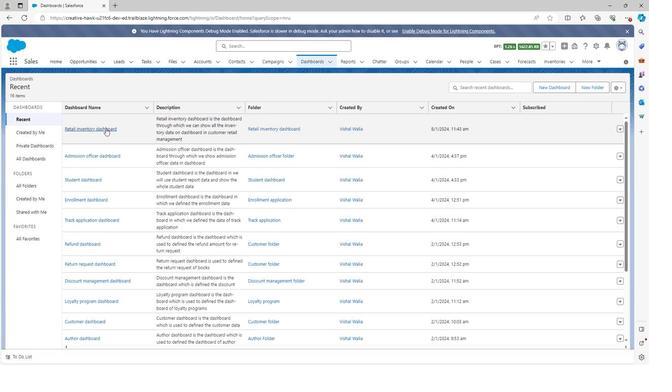 
Action: Mouse pressed left at (110, 119)
Screenshot: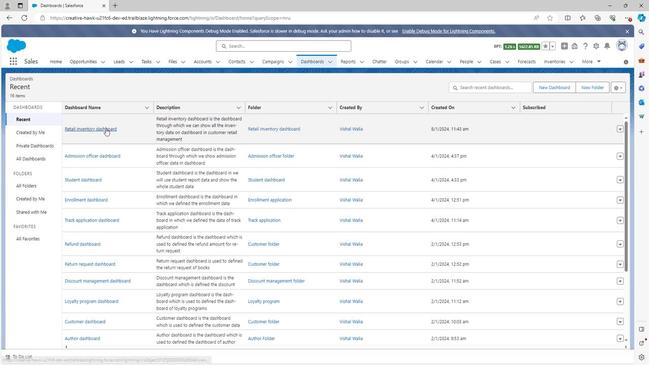 
Action: Mouse moved to (215, 148)
Screenshot: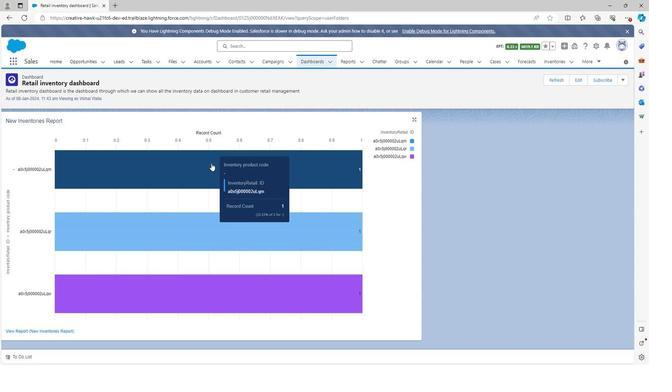 
